Task: Create a new field with title Stage with name ZeroG with field type as Single-select and options as Not Started, In Progress and Complete.
Action: Mouse moved to (60, 330)
Screenshot: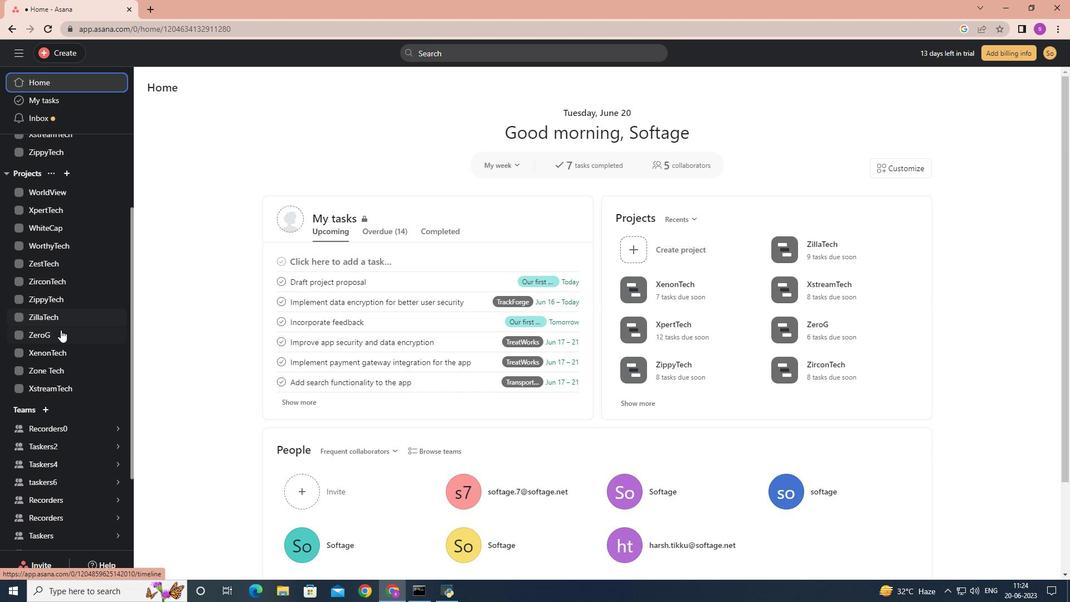 
Action: Mouse pressed left at (60, 330)
Screenshot: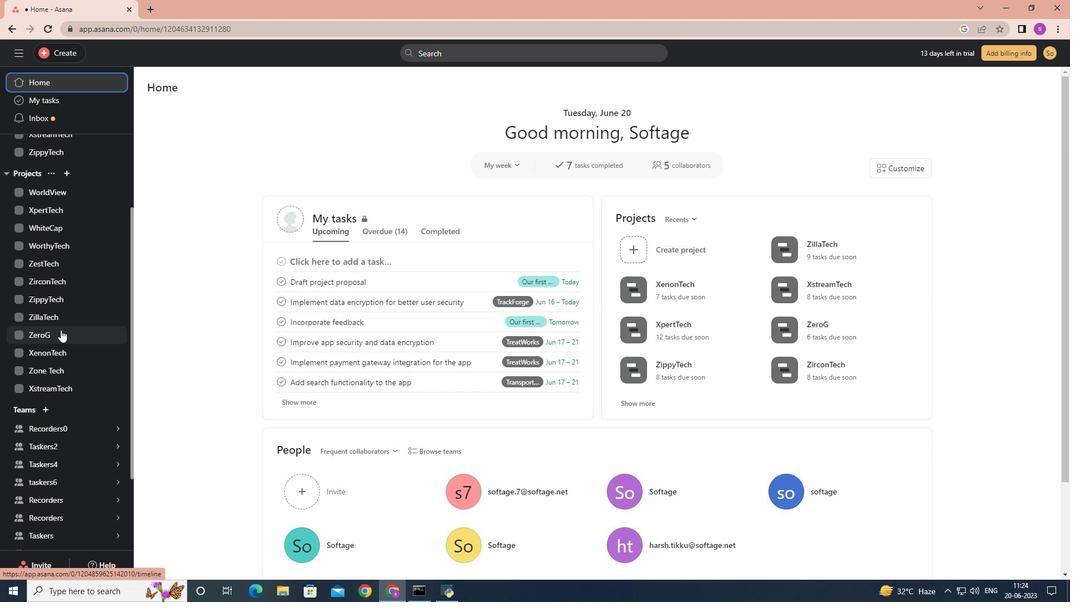 
Action: Mouse moved to (1017, 95)
Screenshot: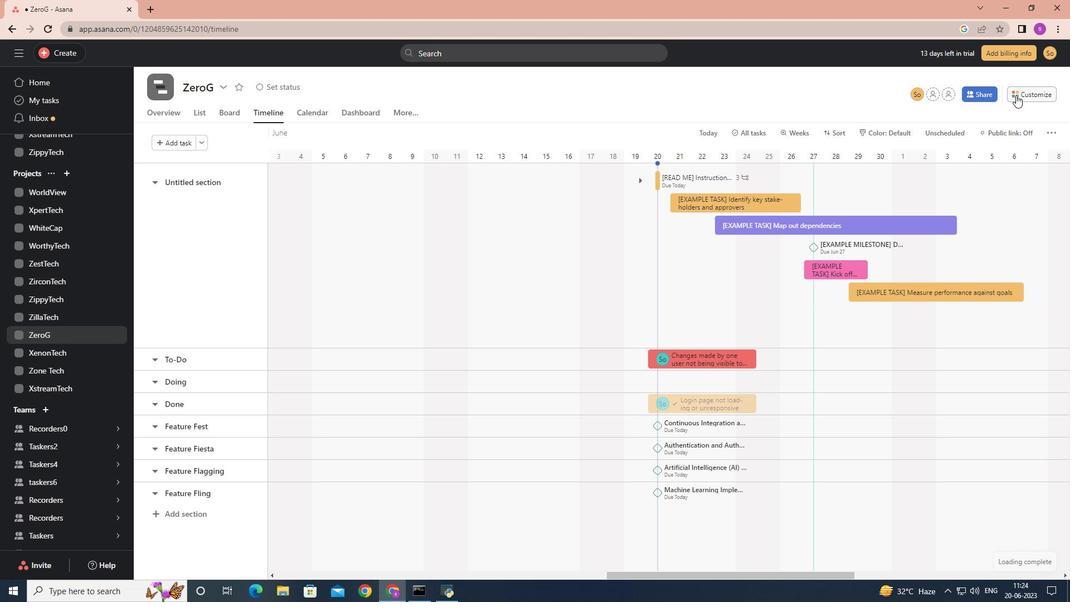 
Action: Mouse pressed left at (1017, 95)
Screenshot: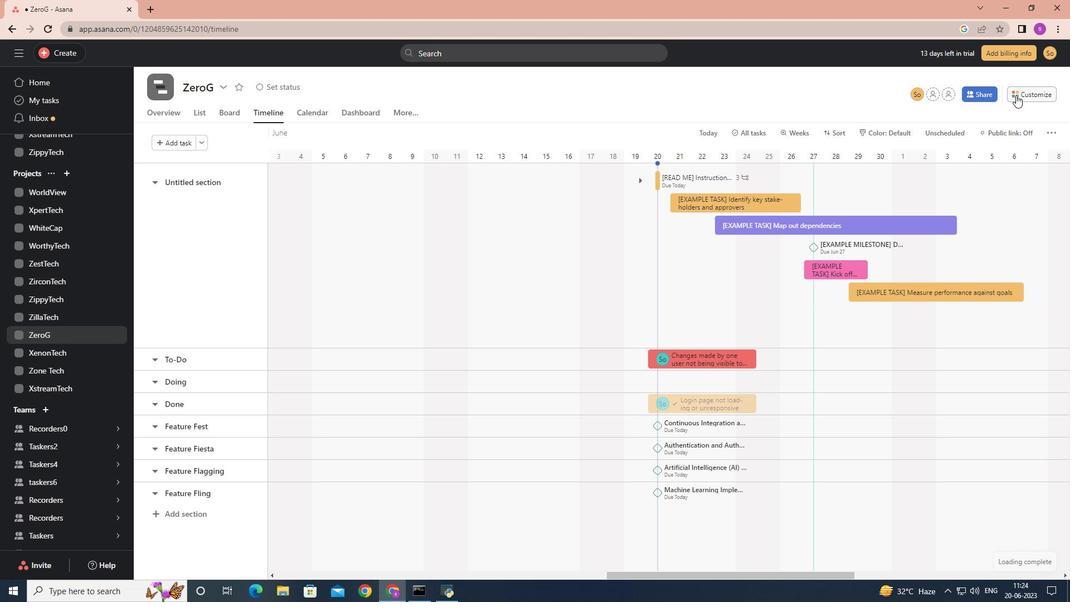 
Action: Mouse moved to (194, 113)
Screenshot: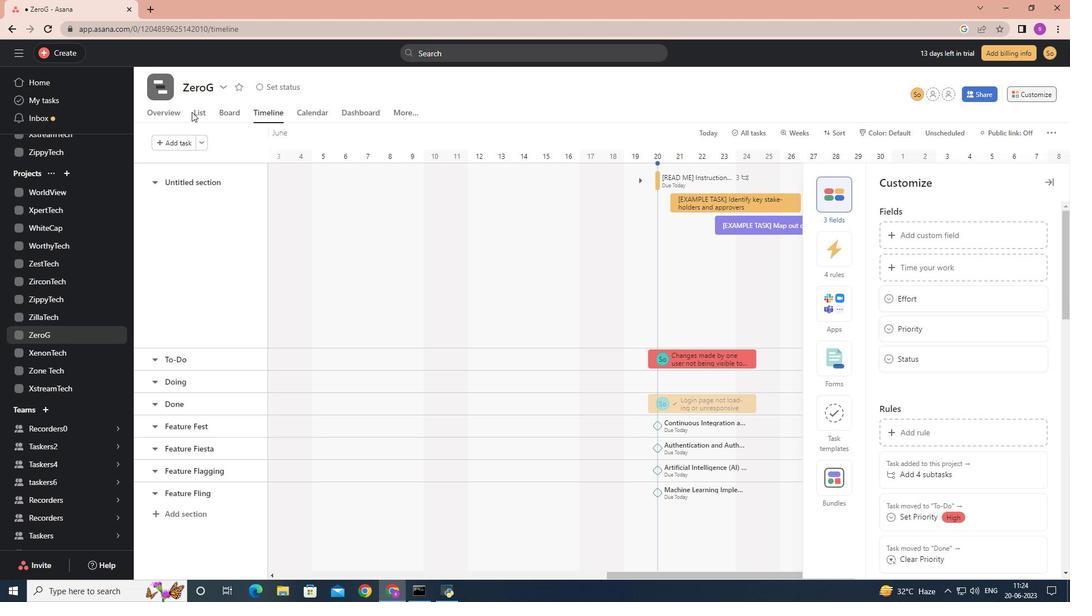
Action: Mouse pressed left at (194, 113)
Screenshot: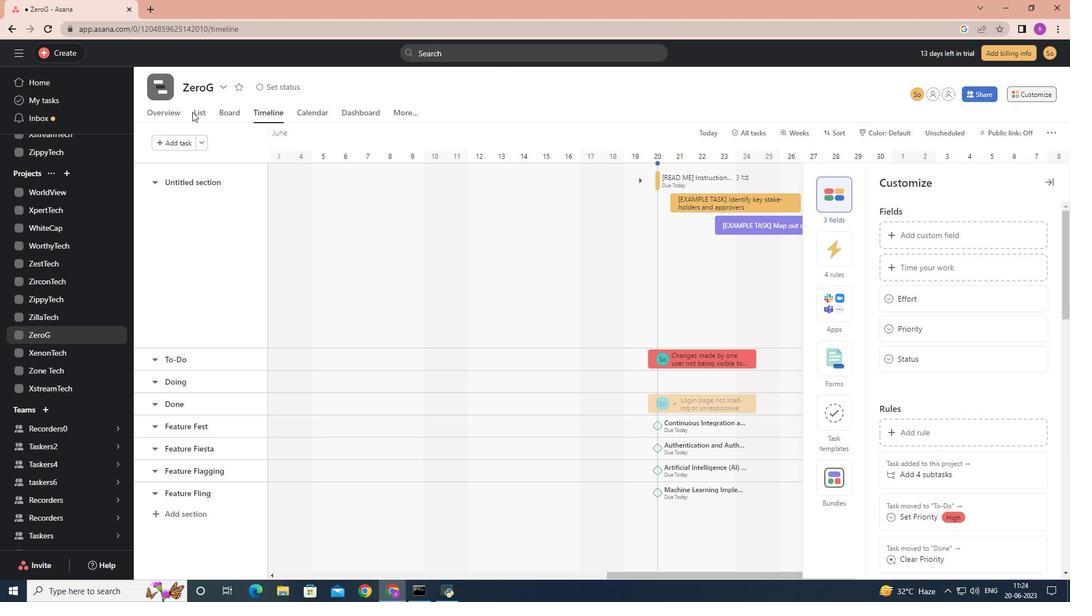 
Action: Mouse moved to (834, 166)
Screenshot: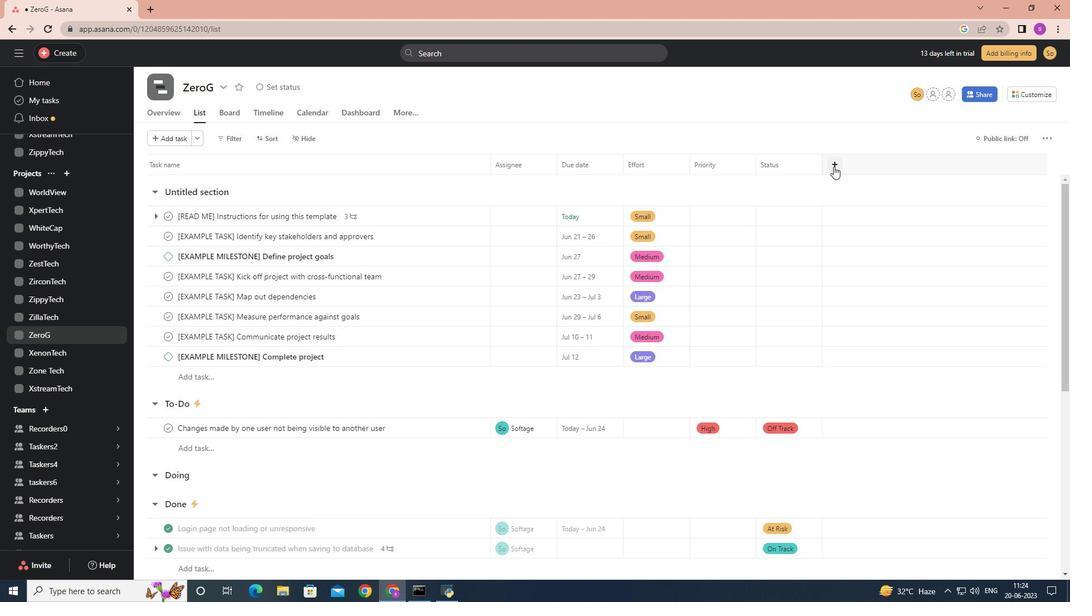 
Action: Mouse pressed left at (834, 166)
Screenshot: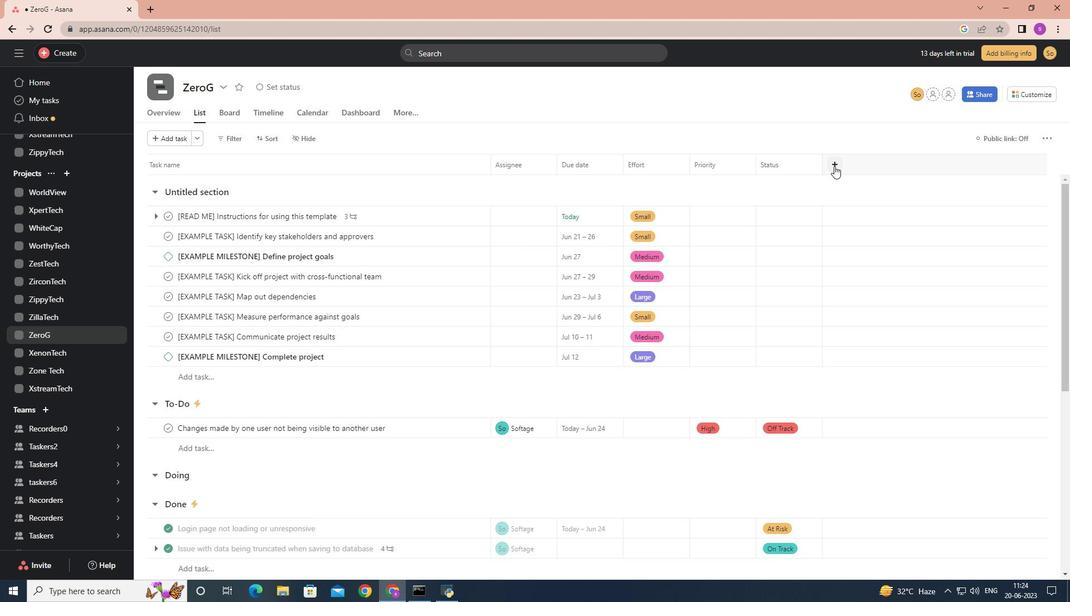 
Action: Mouse moved to (864, 286)
Screenshot: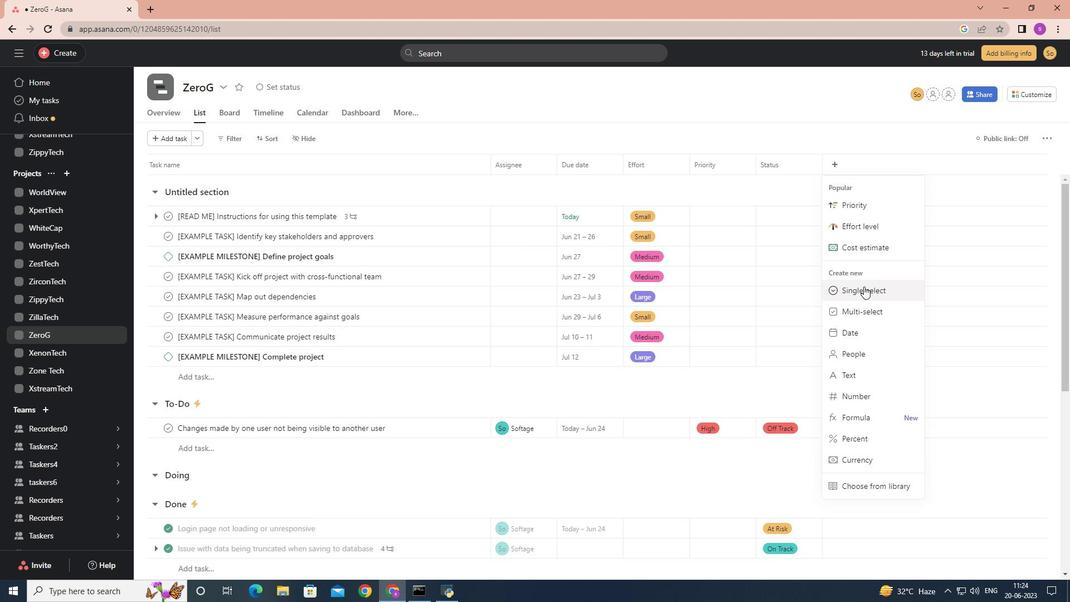 
Action: Mouse pressed left at (864, 286)
Screenshot: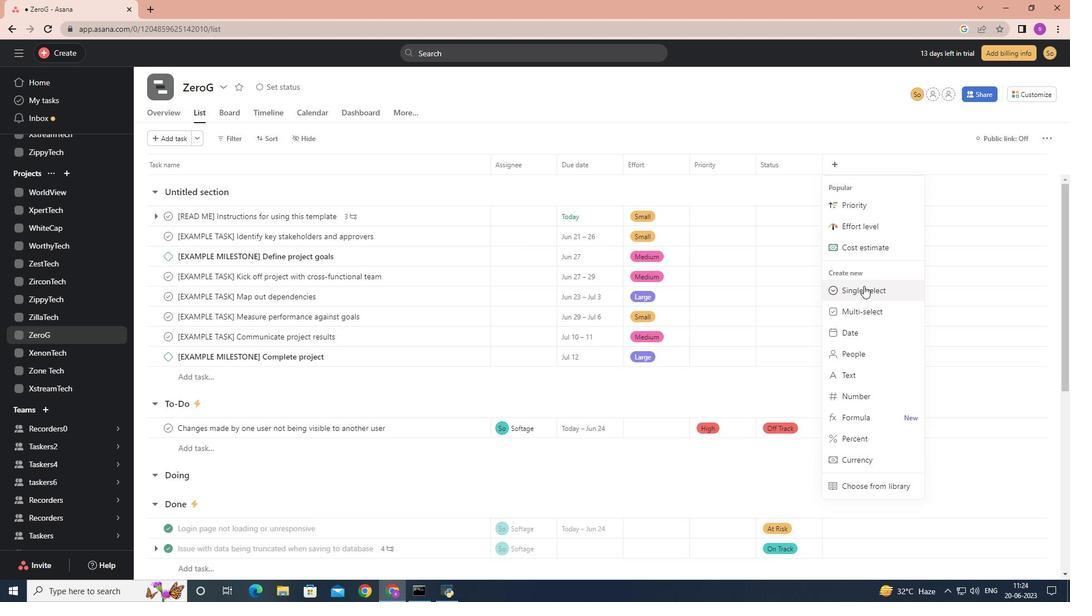 
Action: Mouse moved to (665, 261)
Screenshot: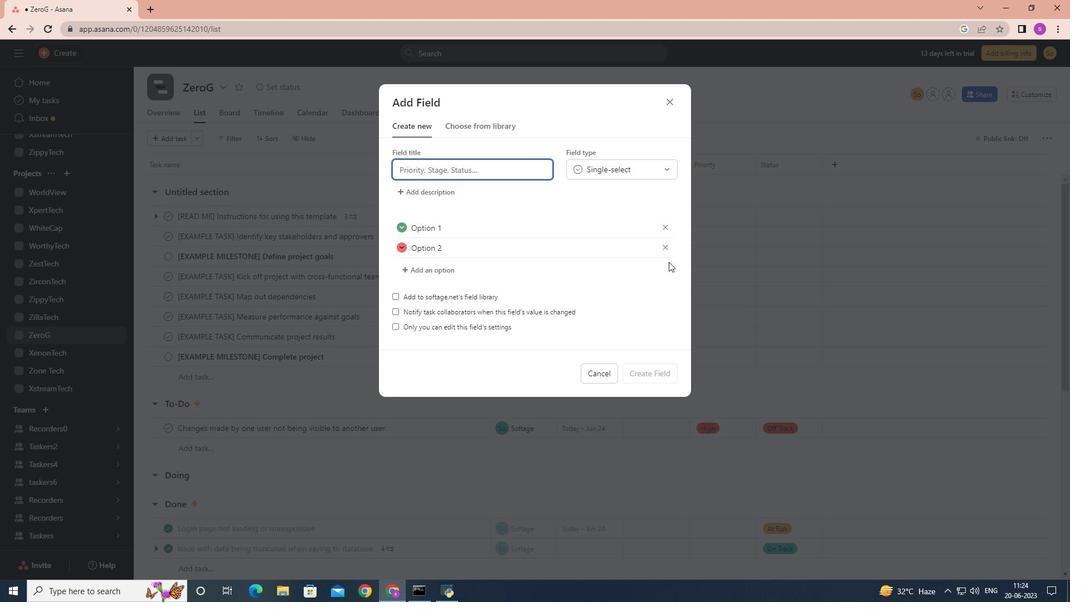 
Action: Key pressed <Key.shift>Zero<Key.shift><Key.shift><Key.shift>G
Screenshot: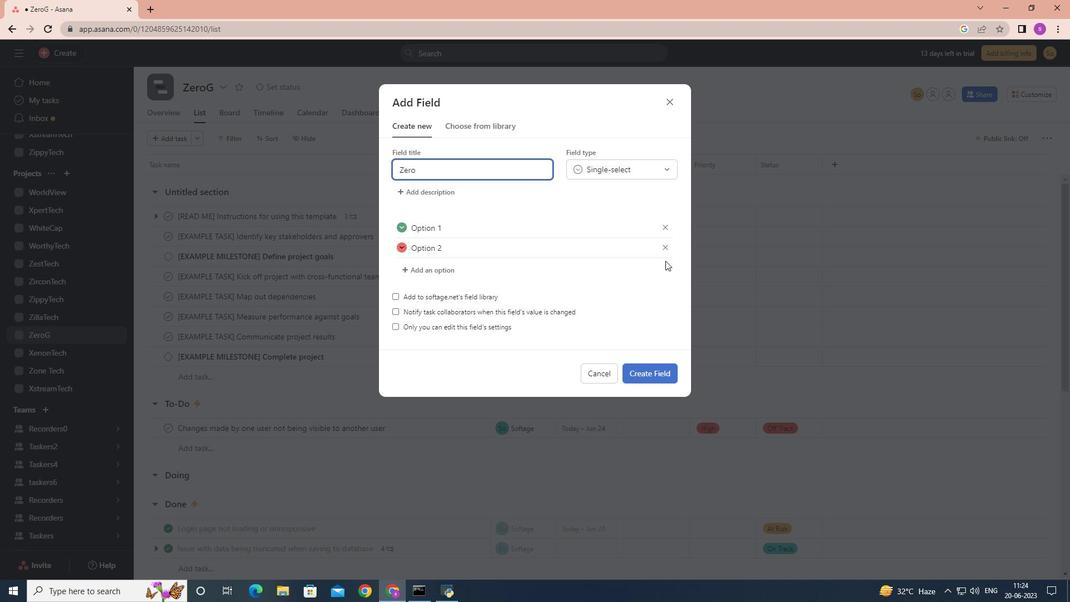 
Action: Mouse moved to (660, 168)
Screenshot: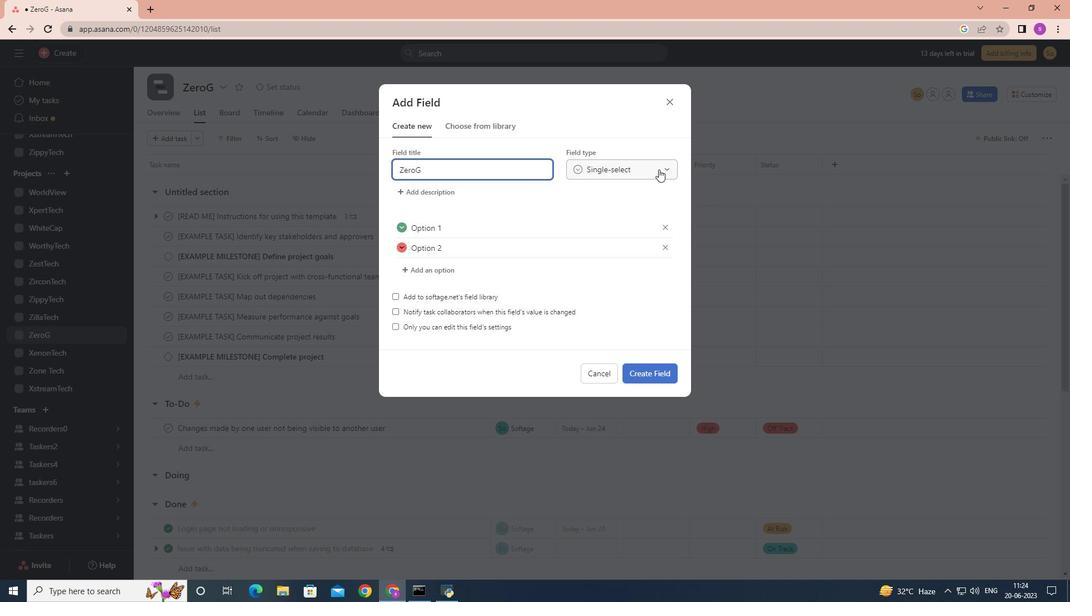 
Action: Mouse pressed left at (660, 168)
Screenshot: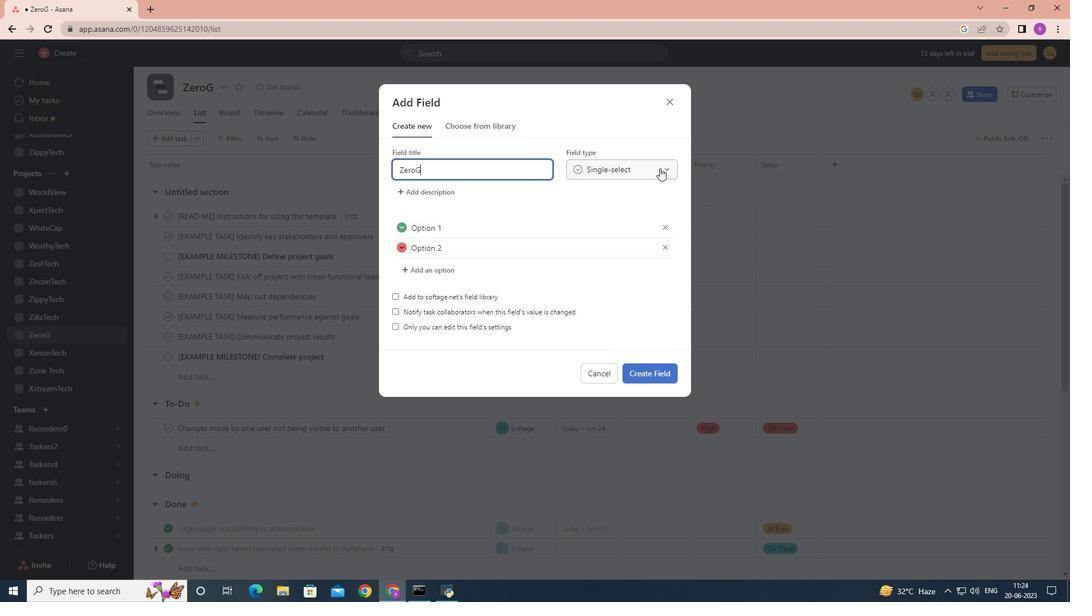 
Action: Mouse moved to (631, 190)
Screenshot: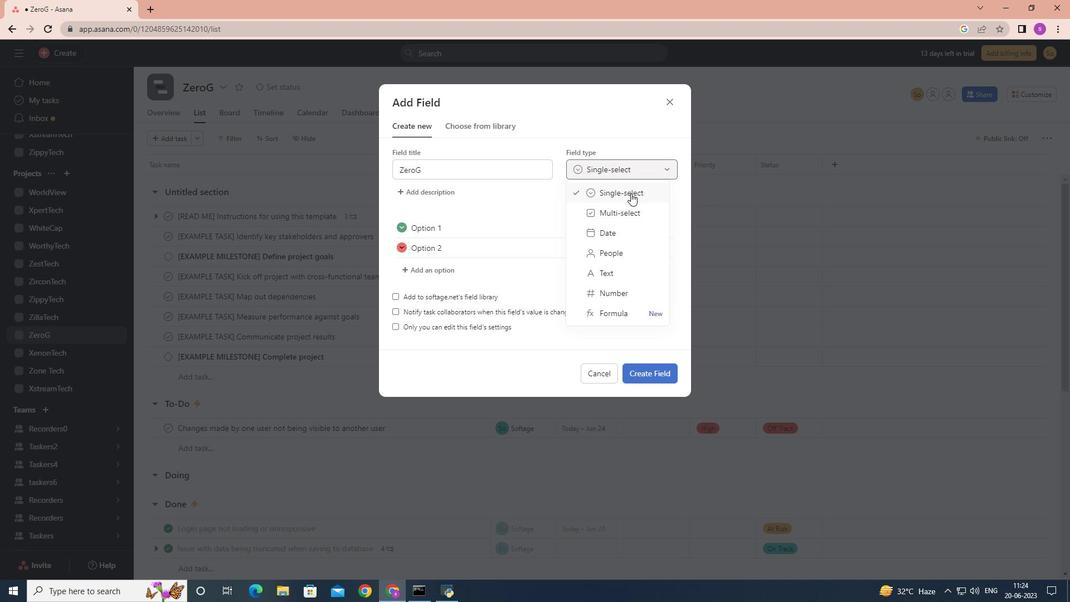 
Action: Mouse pressed left at (631, 190)
Screenshot: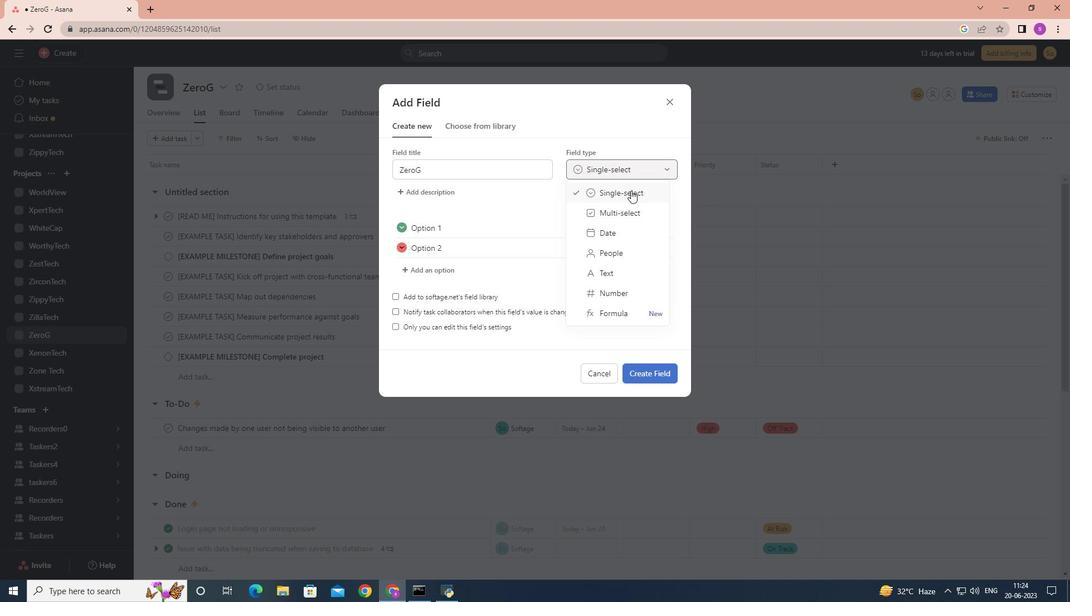 
Action: Mouse moved to (667, 226)
Screenshot: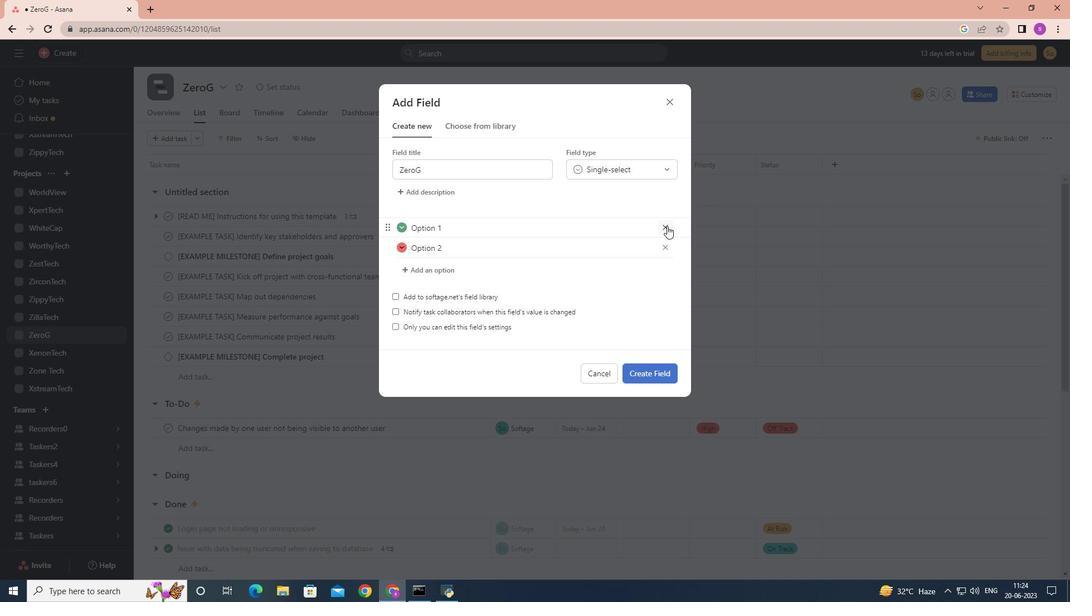 
Action: Mouse pressed left at (667, 226)
Screenshot: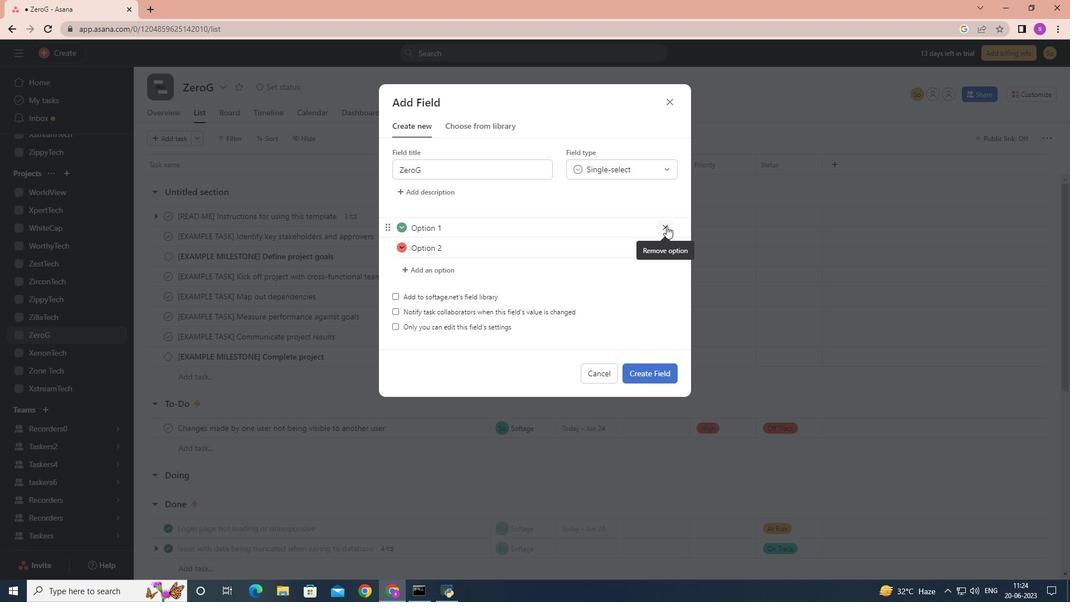 
Action: Mouse moved to (665, 227)
Screenshot: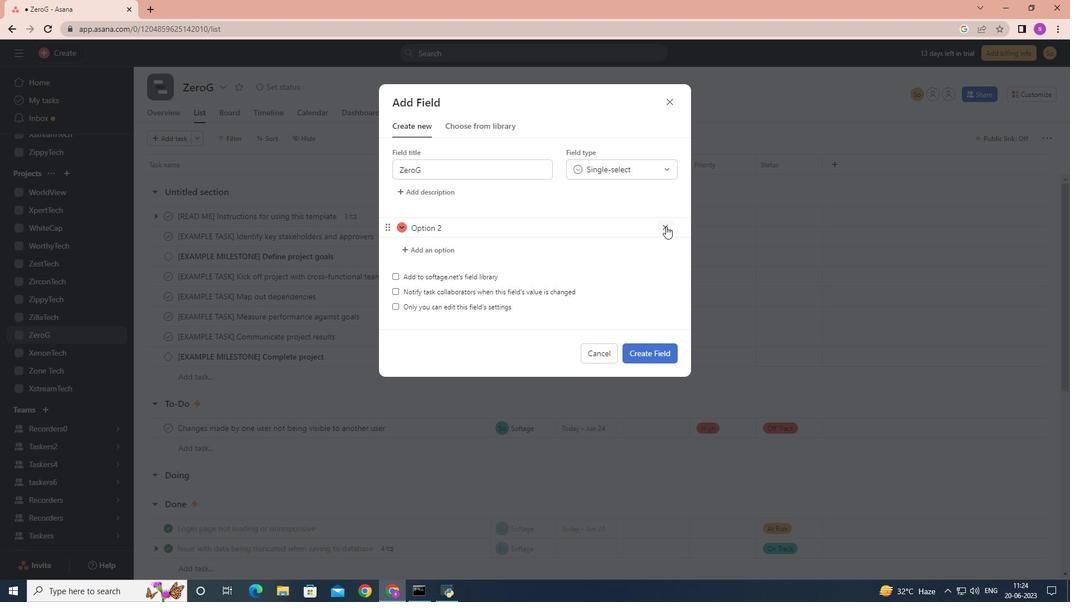 
Action: Mouse pressed left at (665, 227)
Screenshot: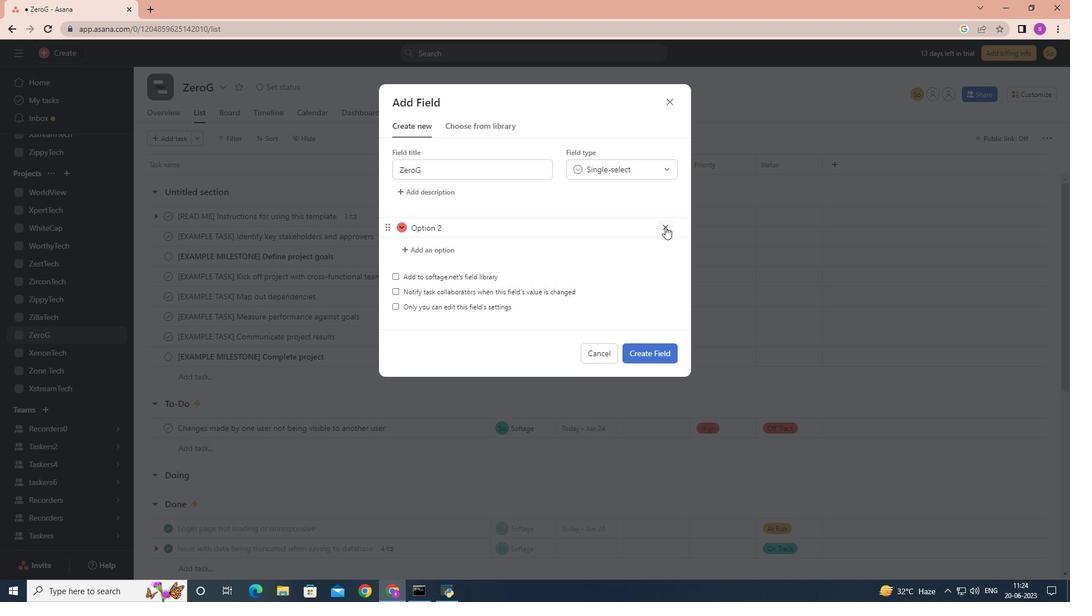 
Action: Mouse moved to (626, 230)
Screenshot: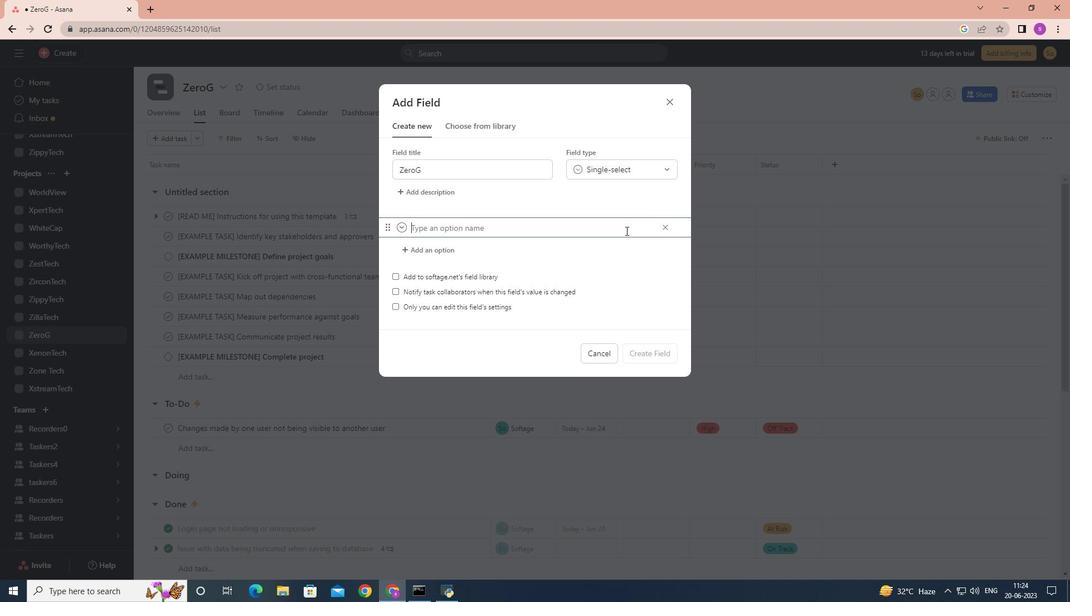 
Action: Key pressed <Key.shift>Not<Key.space><Key.shift>Started<Key.enter><Key.shift>In<Key.space><Key.shift>Progress<Key.enter><Key.shift>Complete
Screenshot: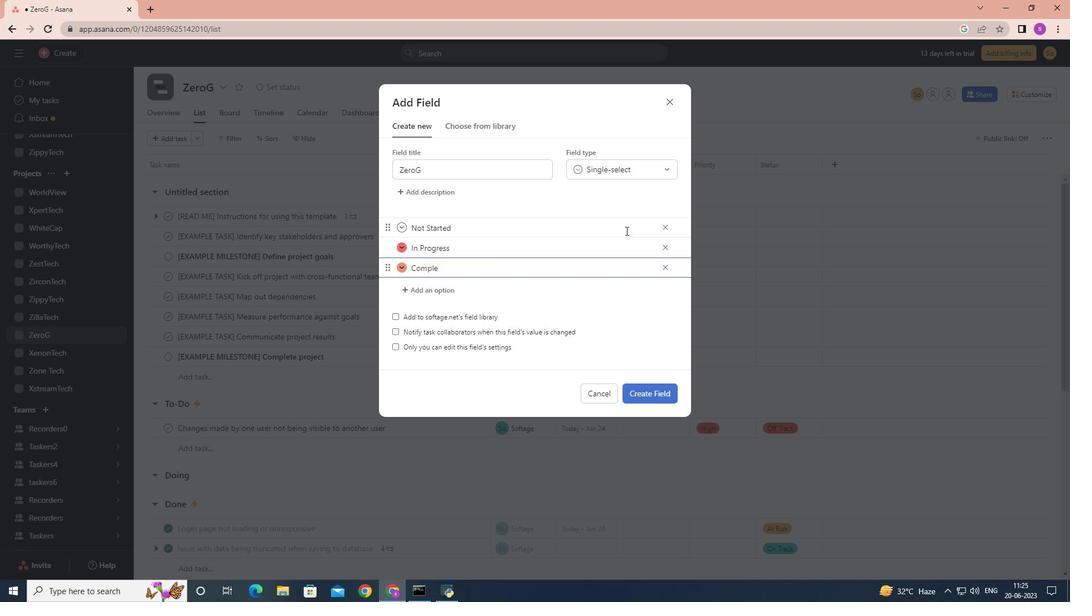 
Action: Mouse moved to (653, 396)
Screenshot: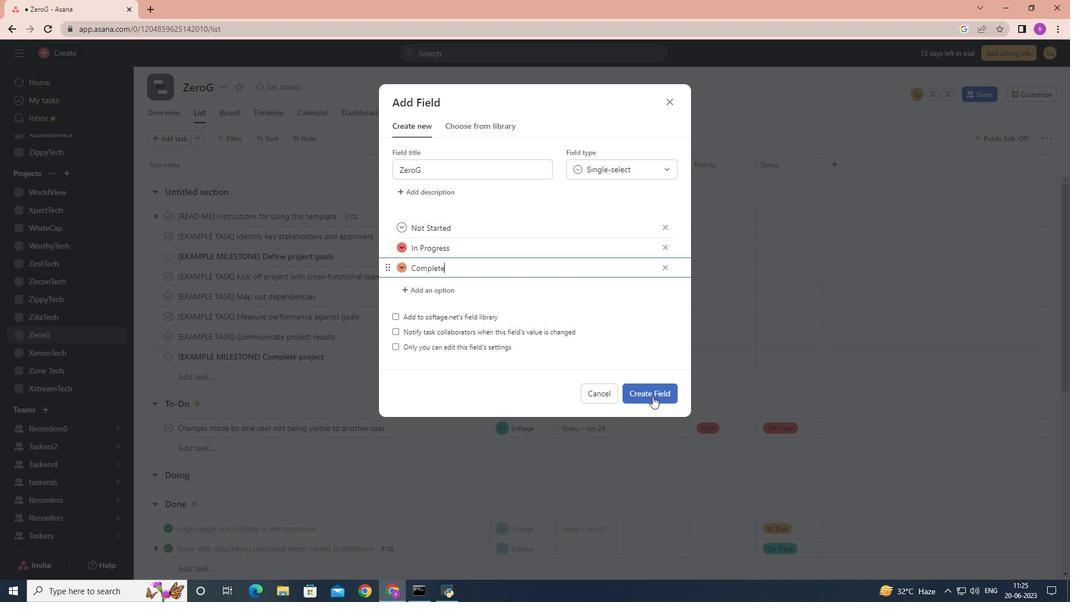 
Action: Mouse pressed left at (653, 396)
Screenshot: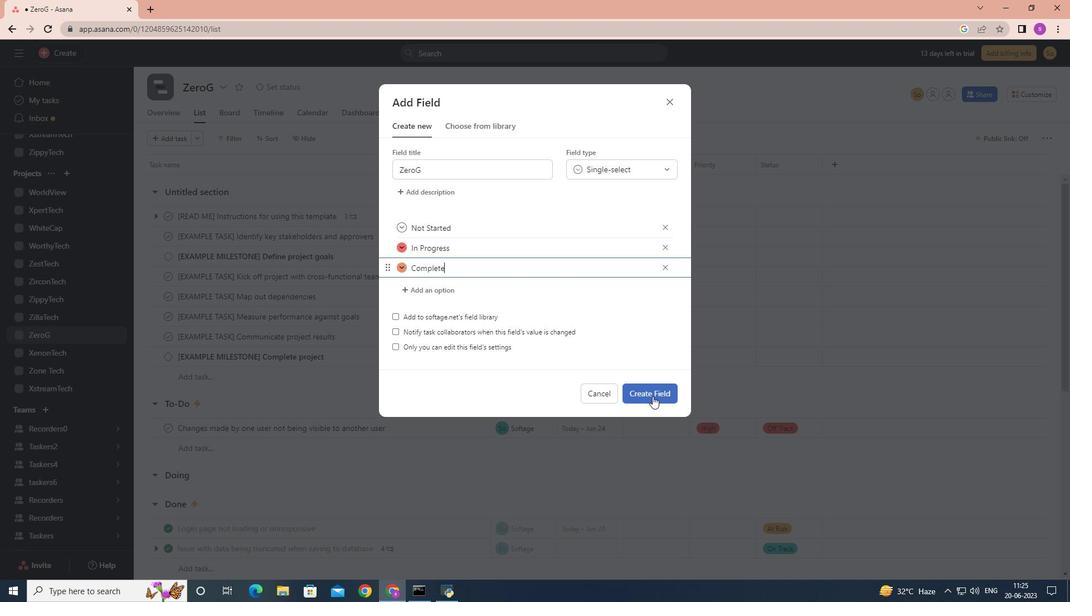 
